 Task: Move the task Create a new online platform for online music streaming to the section To-Do in the project ApexLine and sort the tasks in the project by Assignee in Ascending order
Action: Mouse moved to (784, 333)
Screenshot: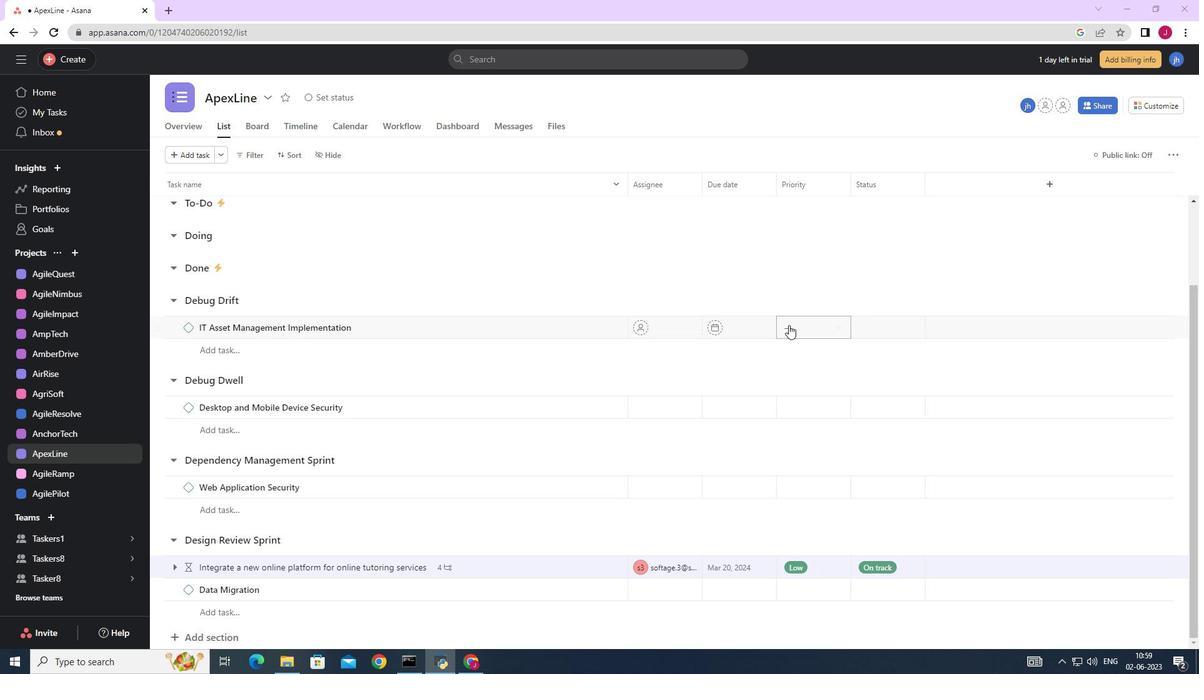 
Action: Mouse scrolled (784, 332) with delta (0, 0)
Screenshot: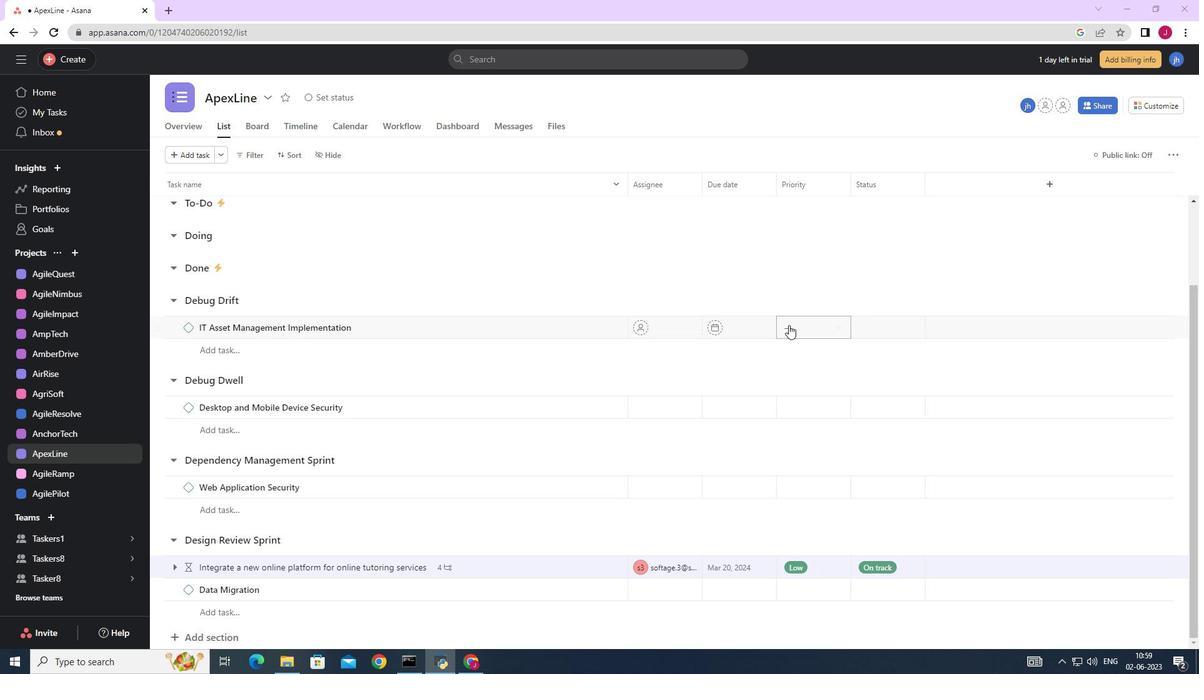 
Action: Mouse moved to (784, 334)
Screenshot: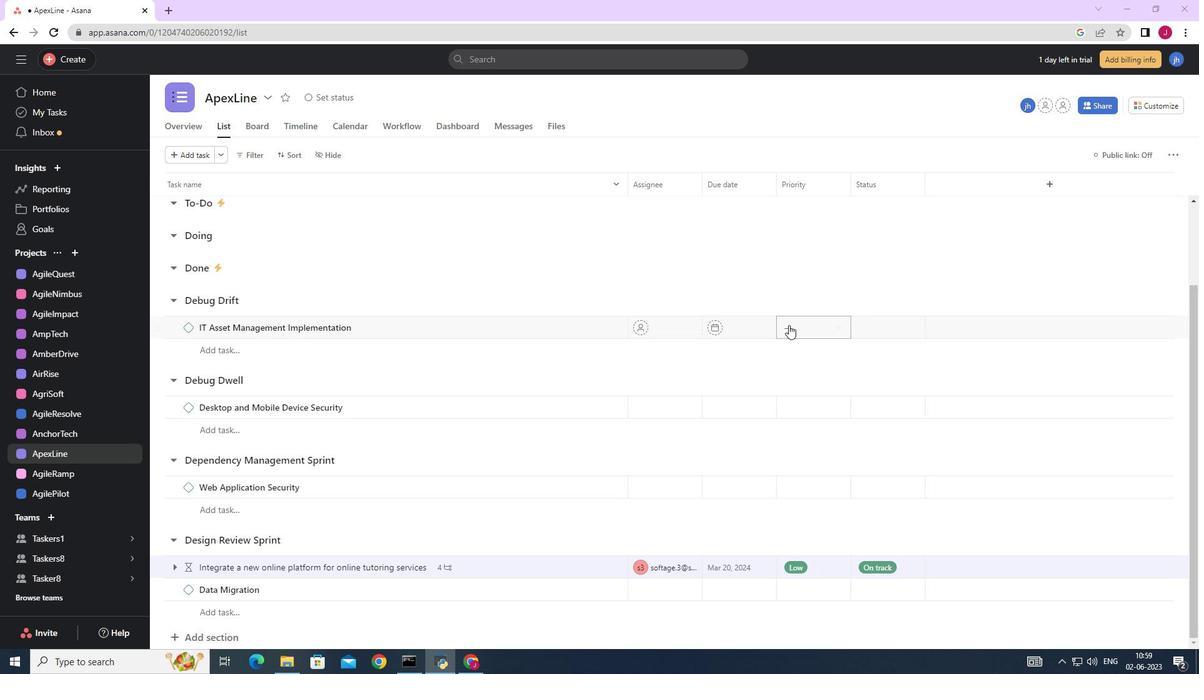 
Action: Mouse scrolled (784, 334) with delta (0, 0)
Screenshot: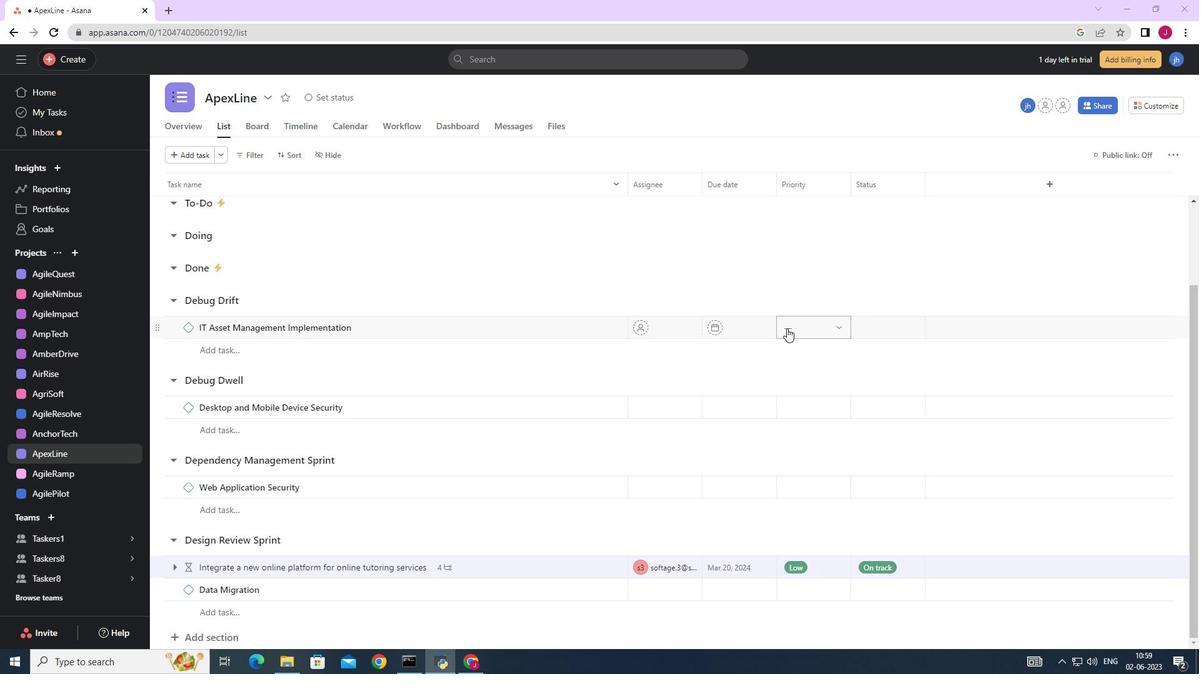 
Action: Mouse scrolled (784, 334) with delta (0, 0)
Screenshot: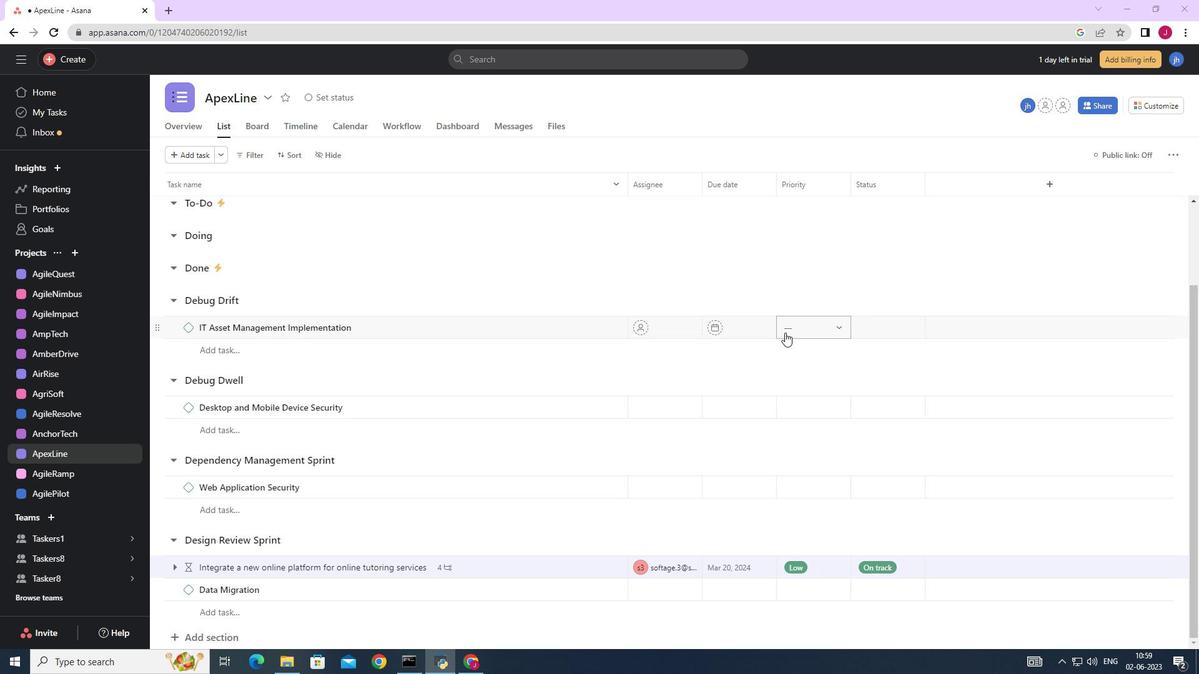 
Action: Mouse scrolled (784, 334) with delta (0, 0)
Screenshot: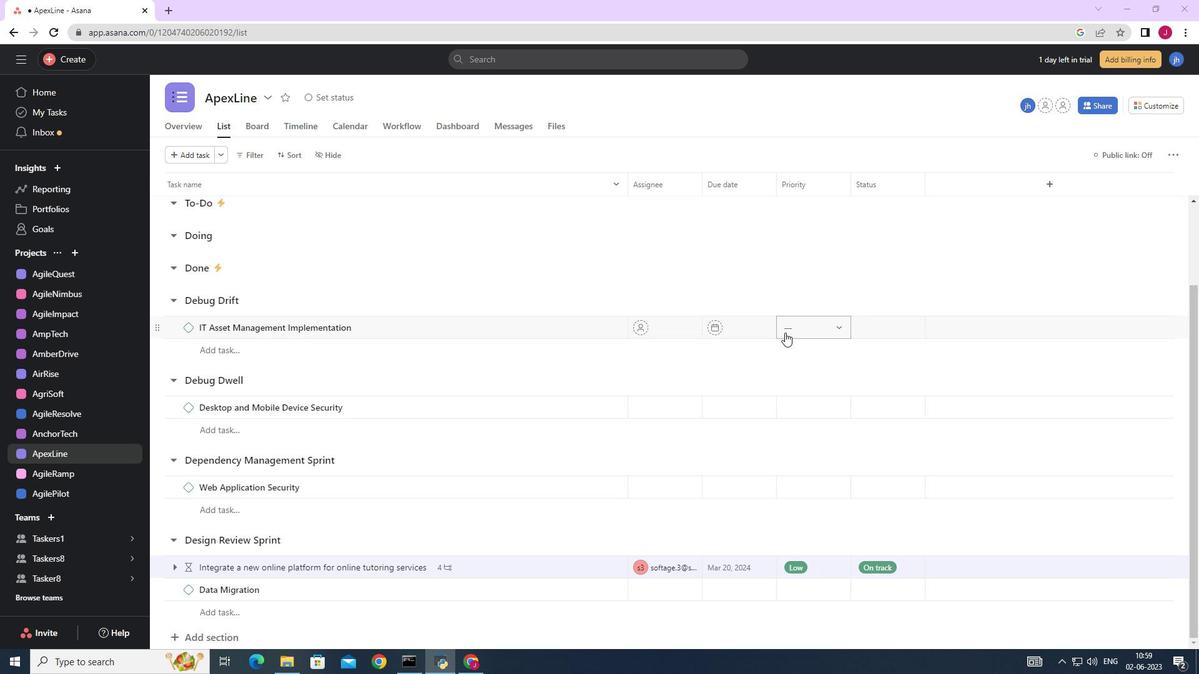 
Action: Mouse moved to (545, 409)
Screenshot: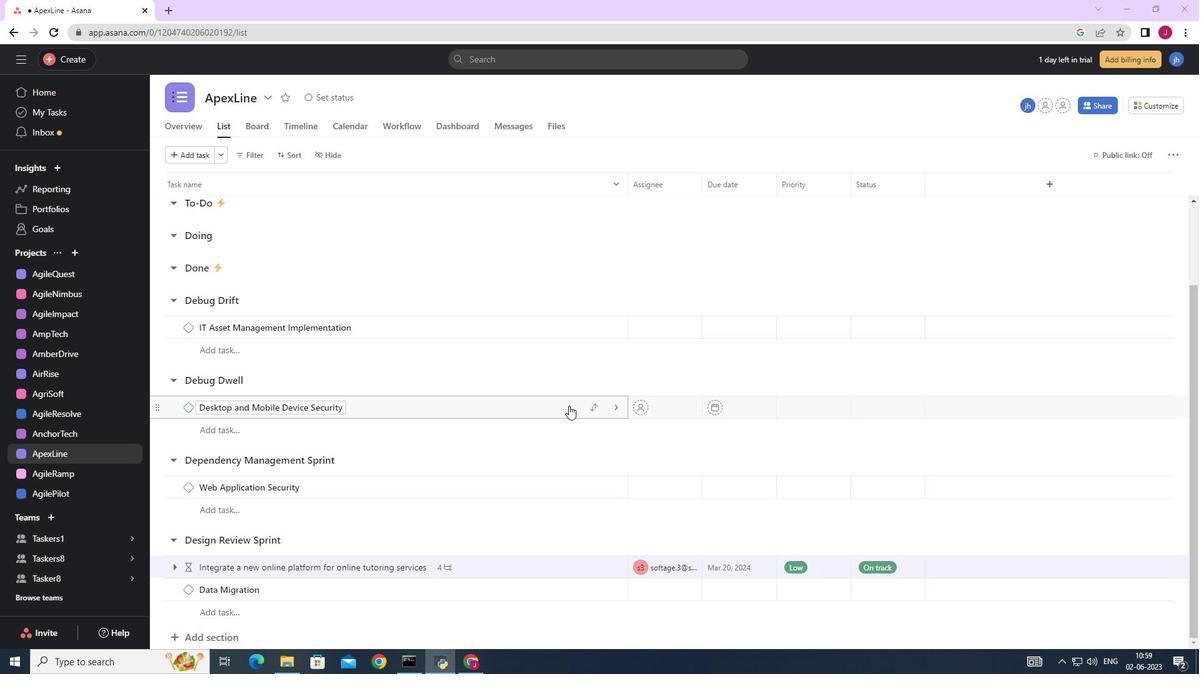 
Action: Mouse scrolled (545, 410) with delta (0, 0)
Screenshot: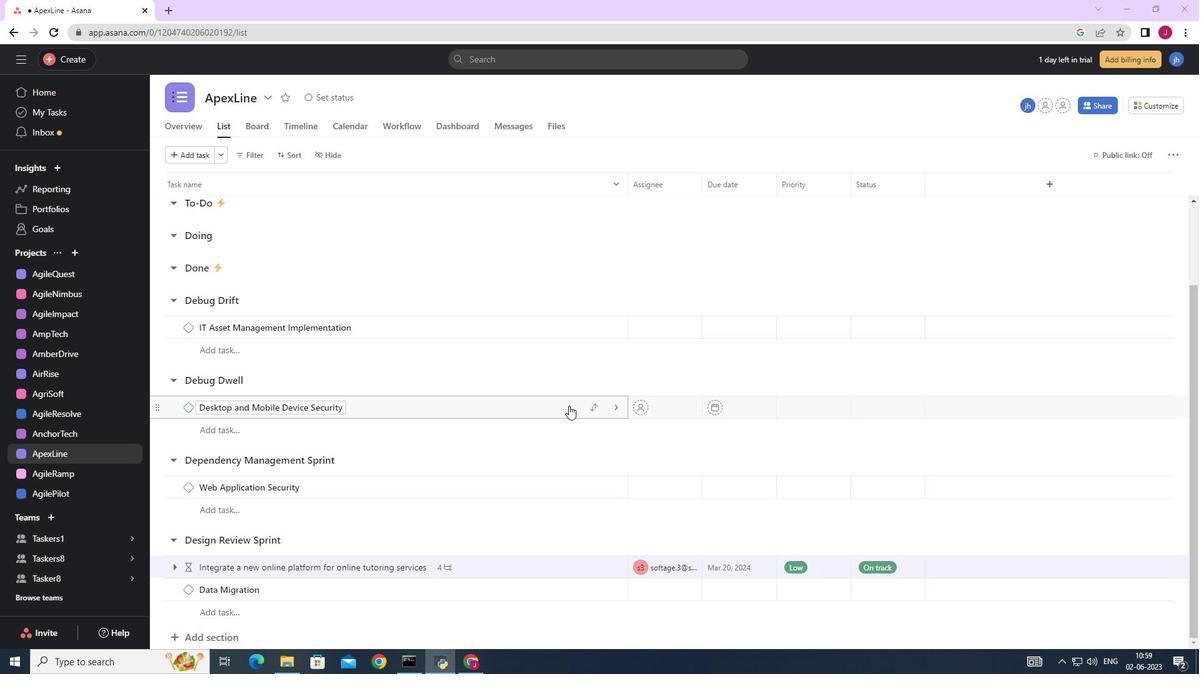 
Action: Mouse scrolled (545, 410) with delta (0, 0)
Screenshot: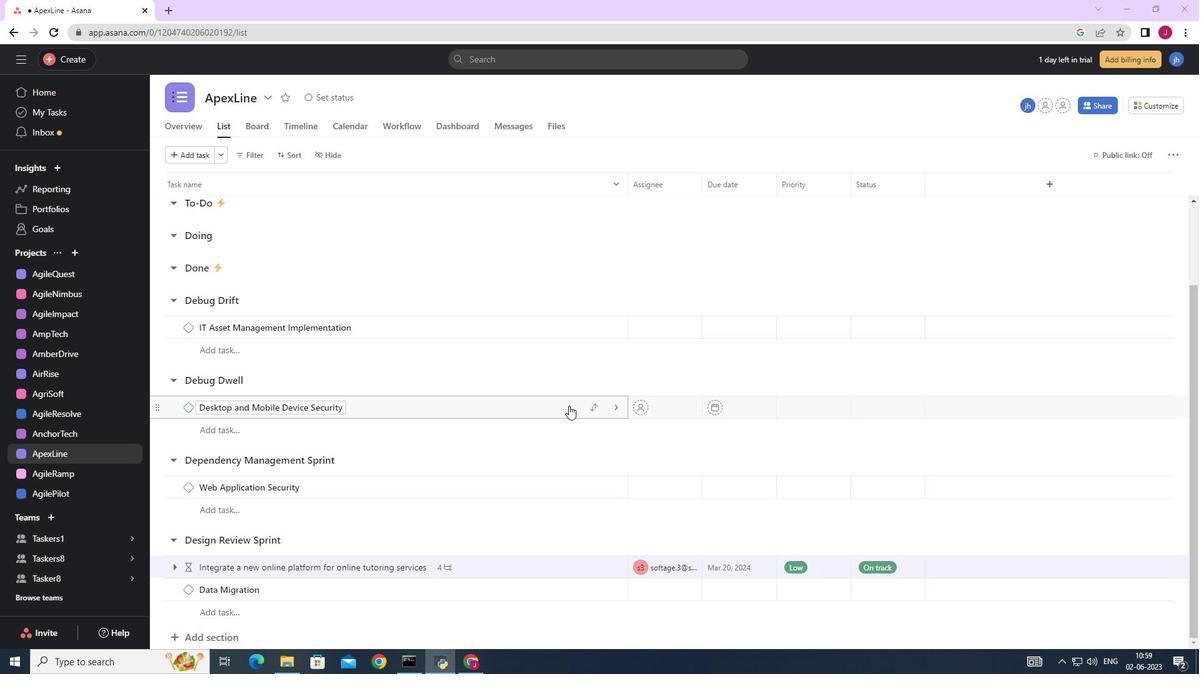 
Action: Mouse scrolled (545, 410) with delta (0, 0)
Screenshot: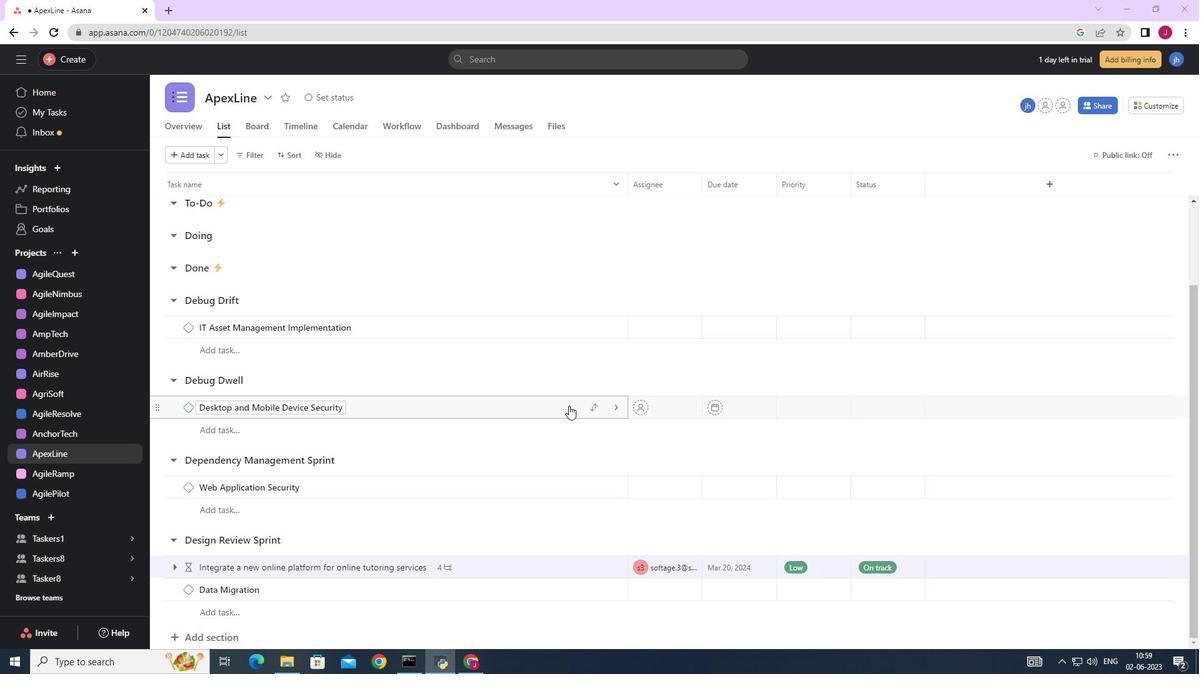
Action: Mouse scrolled (545, 410) with delta (0, 0)
Screenshot: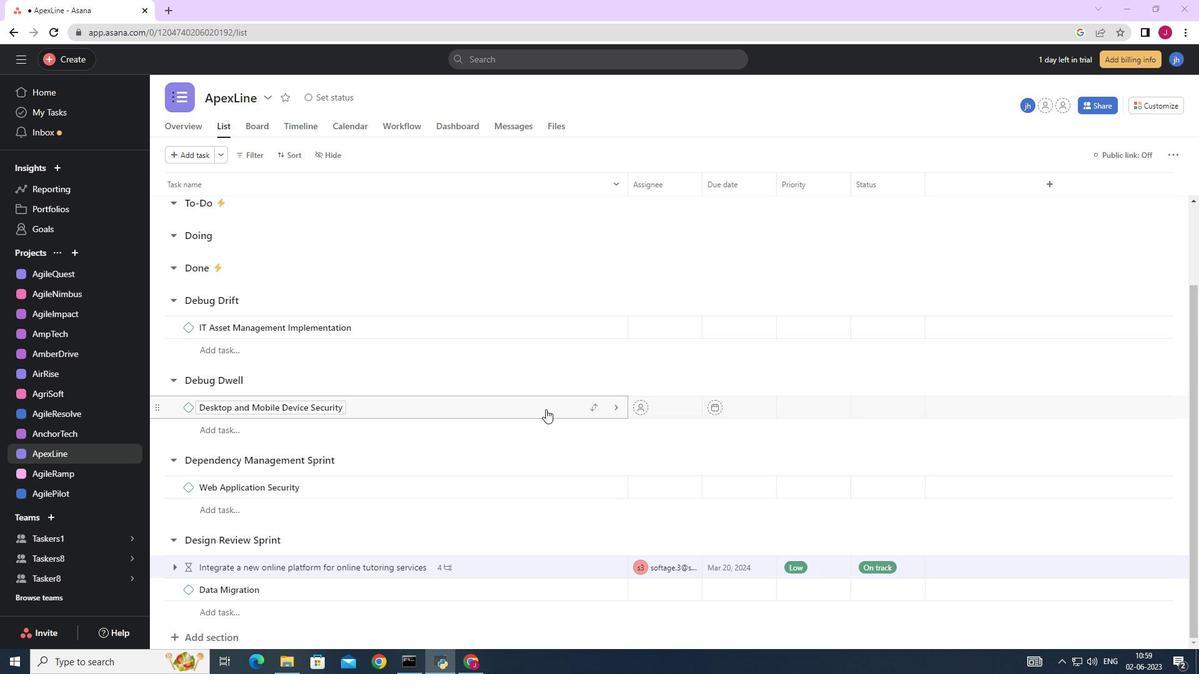 
Action: Mouse moved to (415, 274)
Screenshot: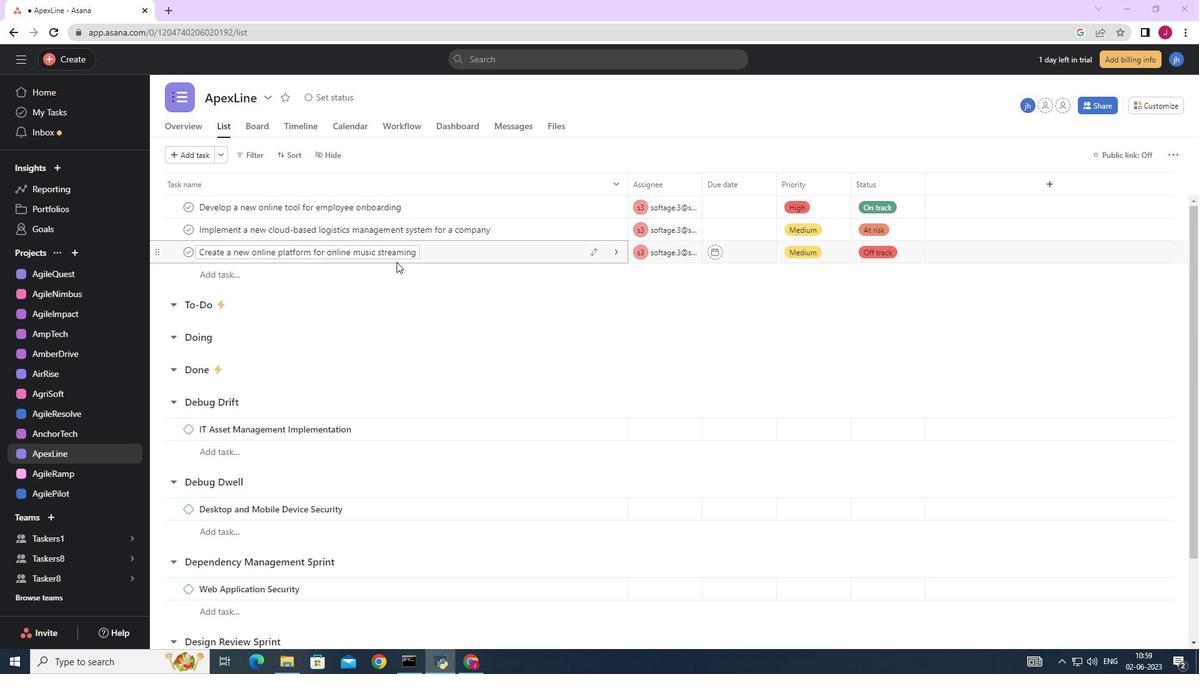 
Action: Mouse scrolled (415, 273) with delta (0, 0)
Screenshot: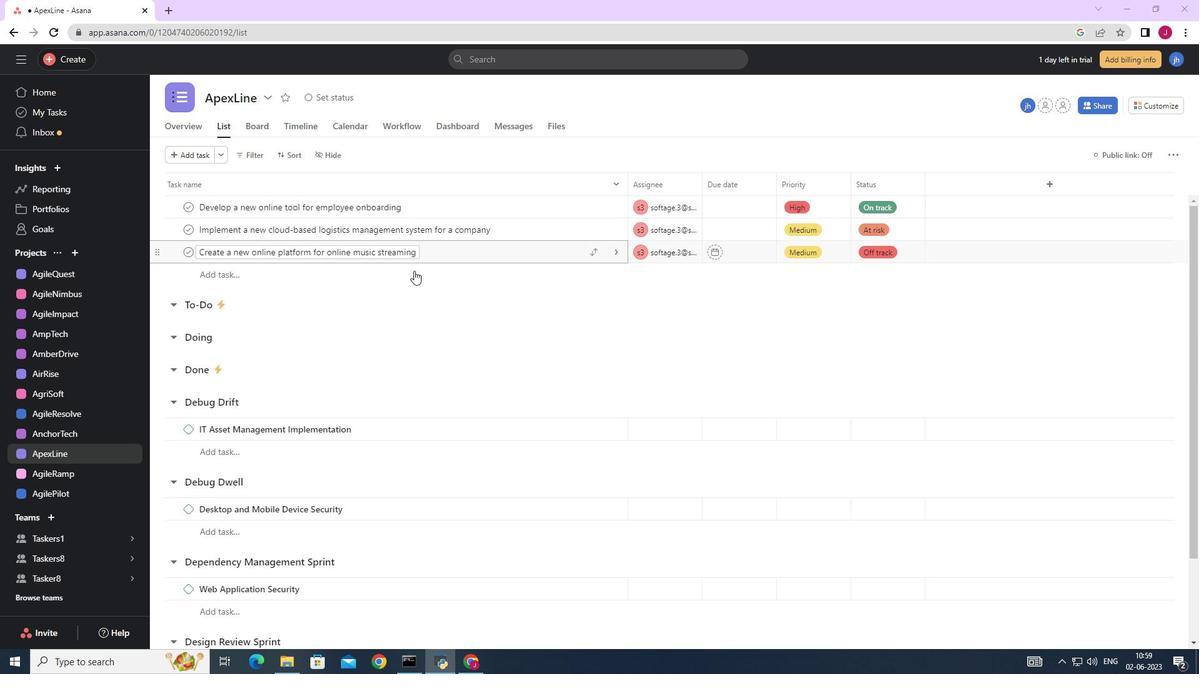 
Action: Mouse moved to (415, 274)
Screenshot: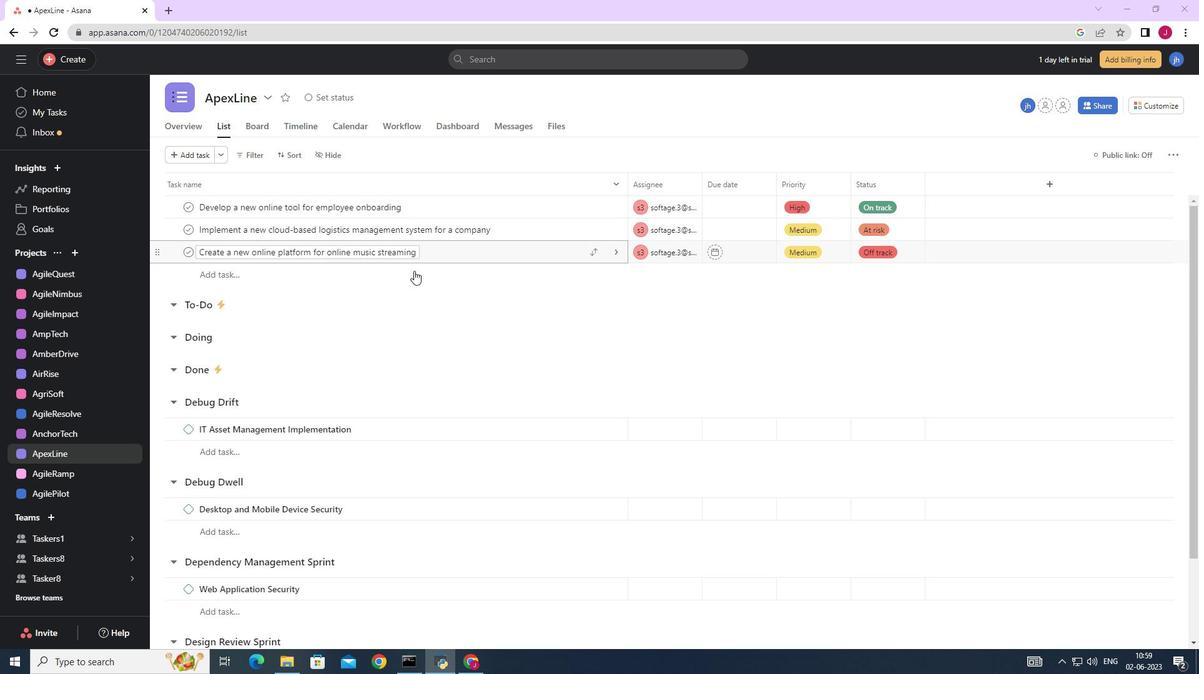 
Action: Mouse scrolled (415, 274) with delta (0, 0)
Screenshot: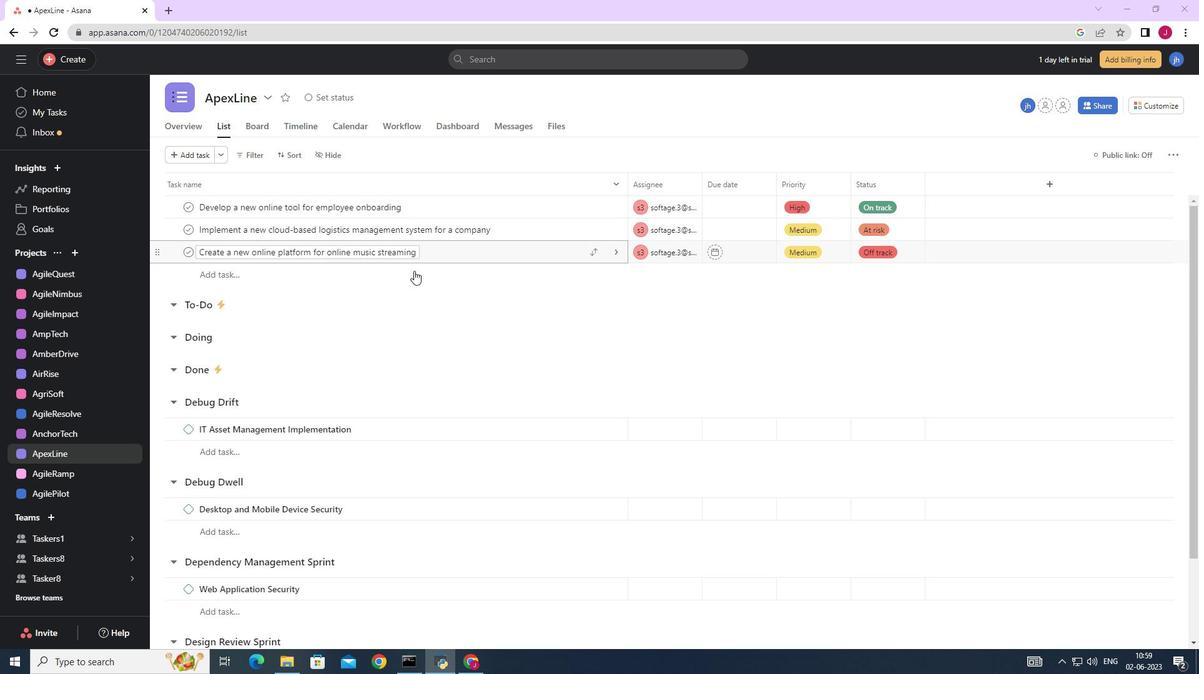 
Action: Mouse moved to (415, 275)
Screenshot: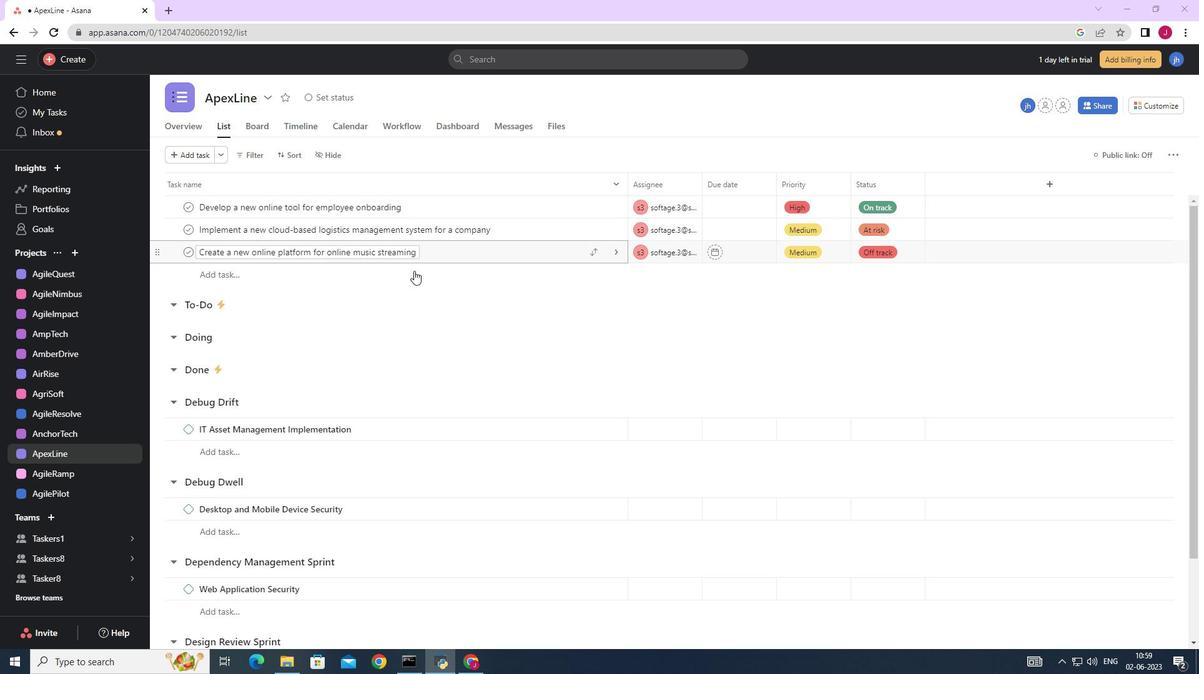 
Action: Mouse scrolled (415, 274) with delta (0, 0)
Screenshot: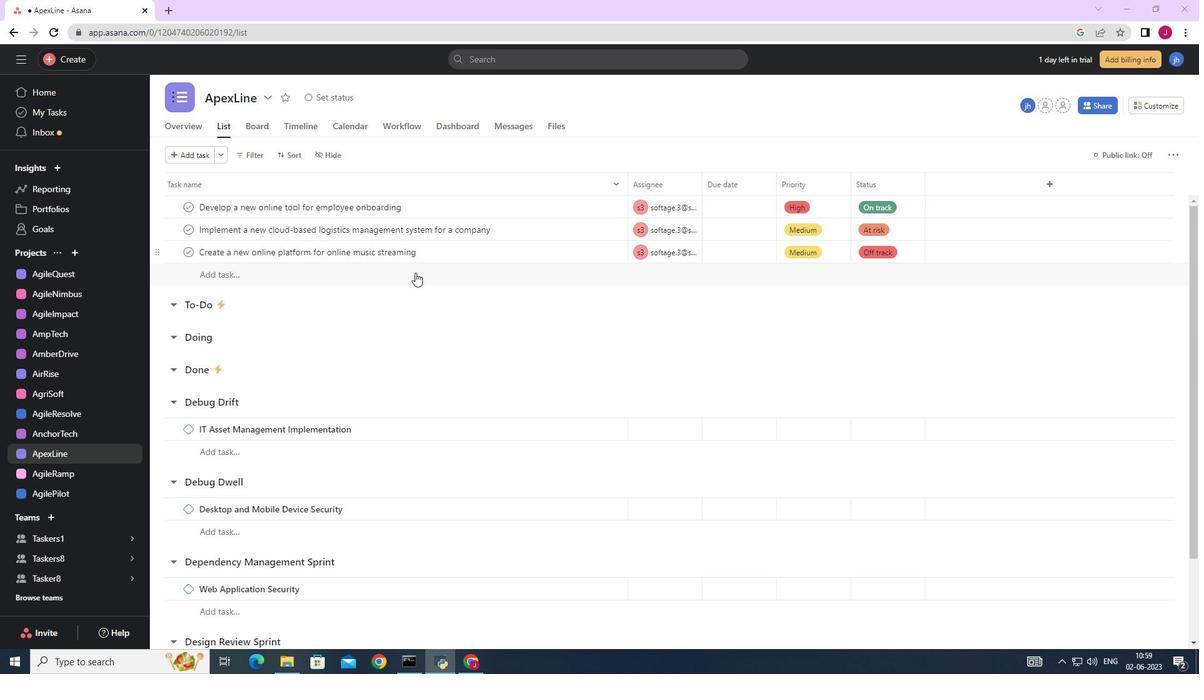 
Action: Mouse moved to (415, 280)
Screenshot: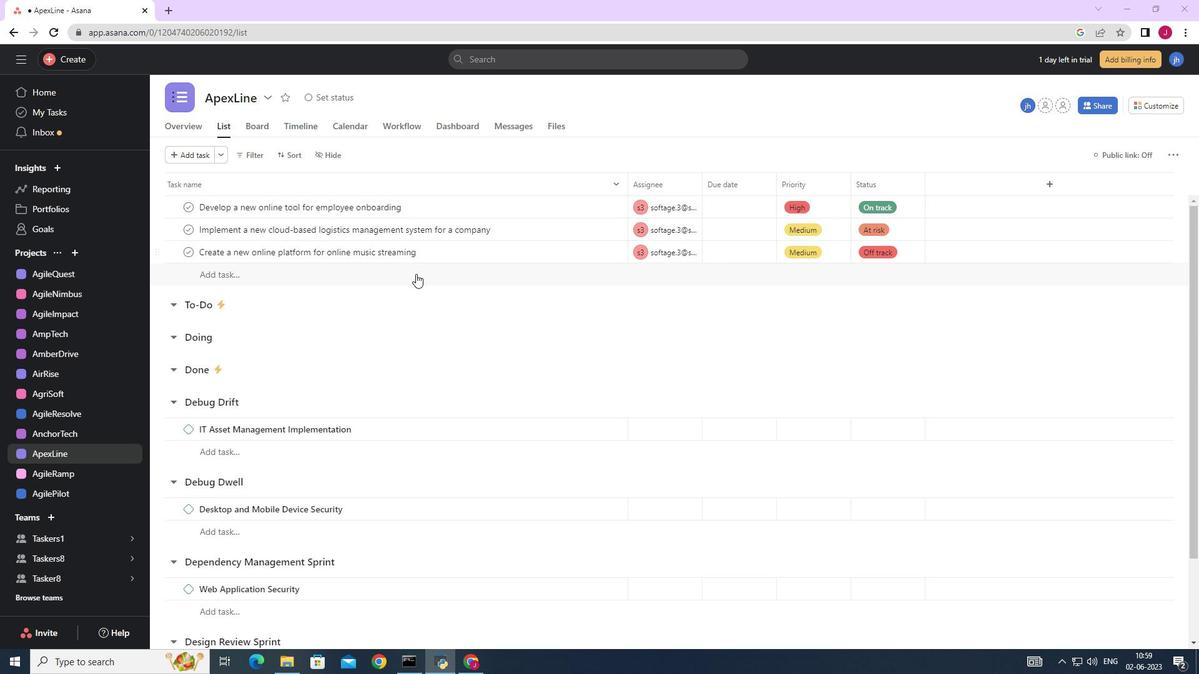 
Action: Mouse scrolled (415, 277) with delta (0, 0)
Screenshot: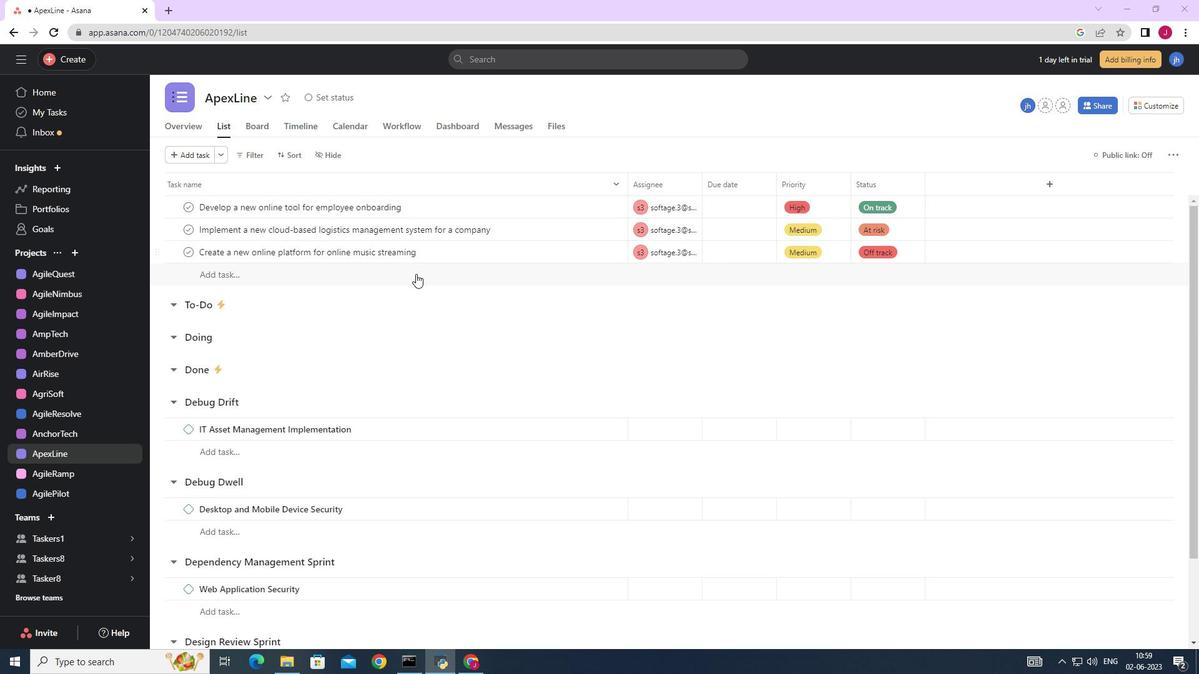 
Action: Mouse scrolled (415, 279) with delta (0, 0)
Screenshot: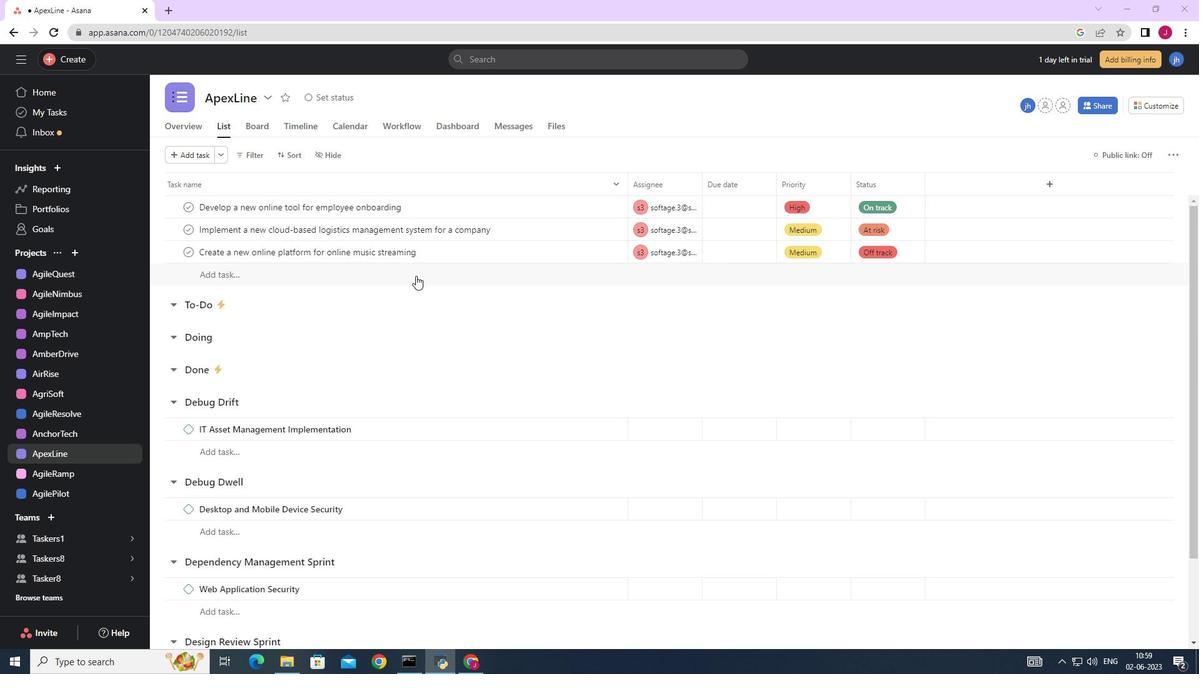 
Action: Mouse moved to (405, 327)
Screenshot: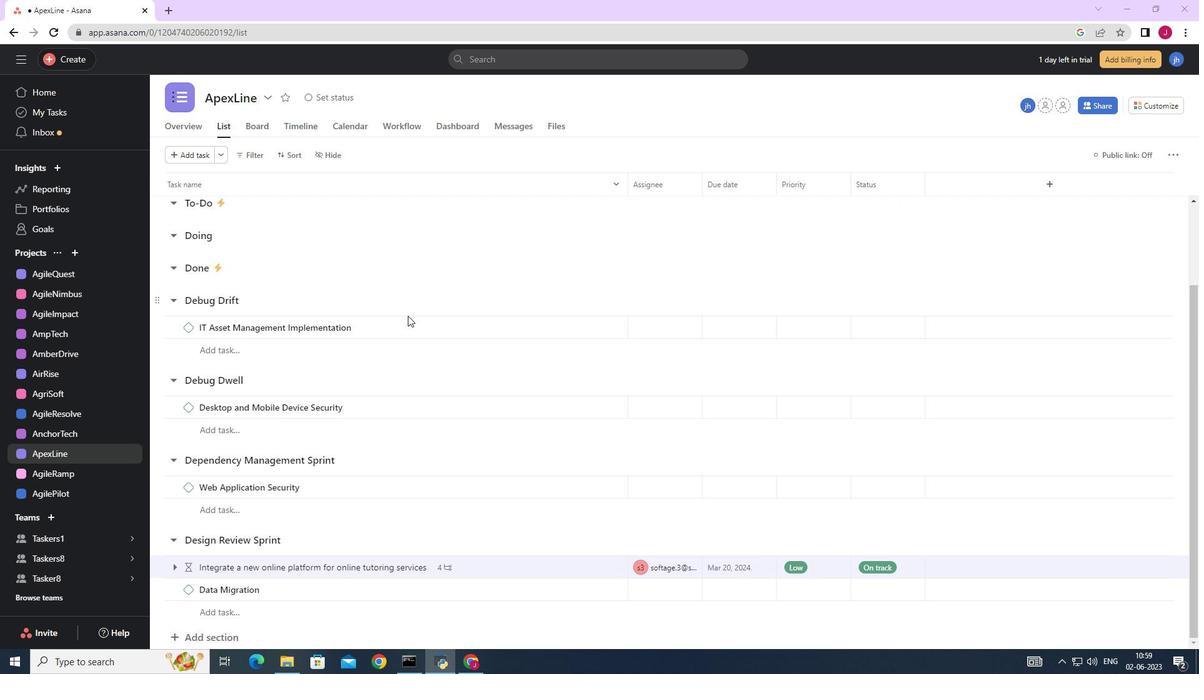 
Action: Mouse scrolled (405, 328) with delta (0, 0)
Screenshot: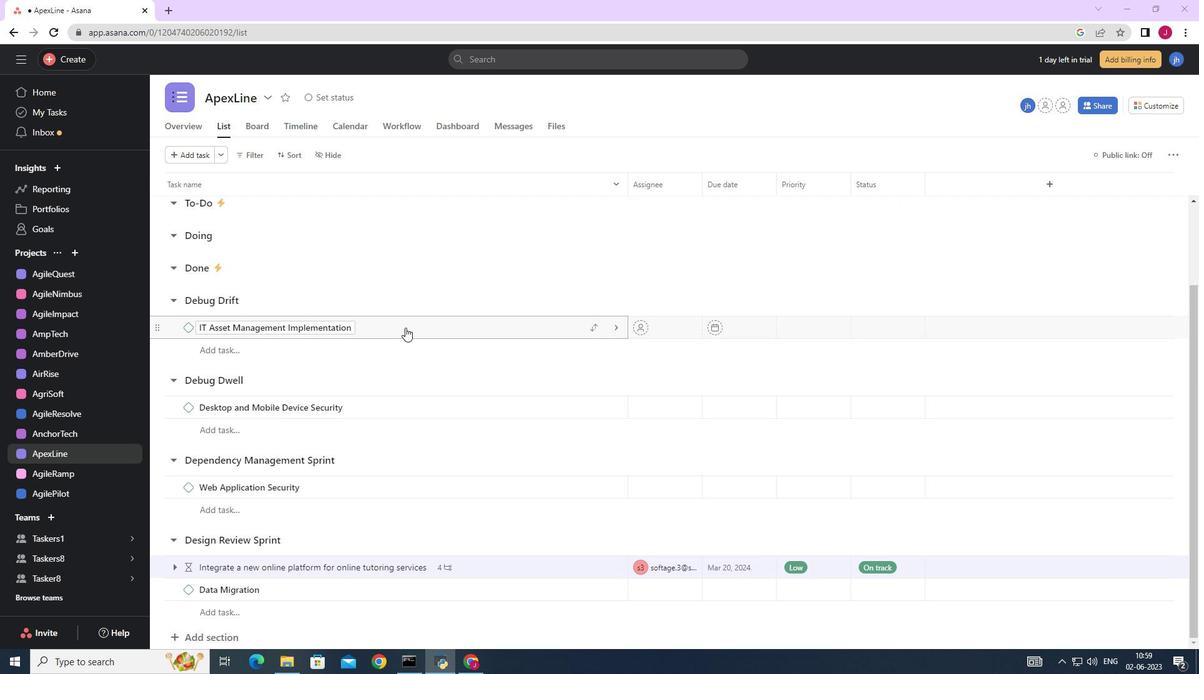 
Action: Mouse scrolled (405, 328) with delta (0, 0)
Screenshot: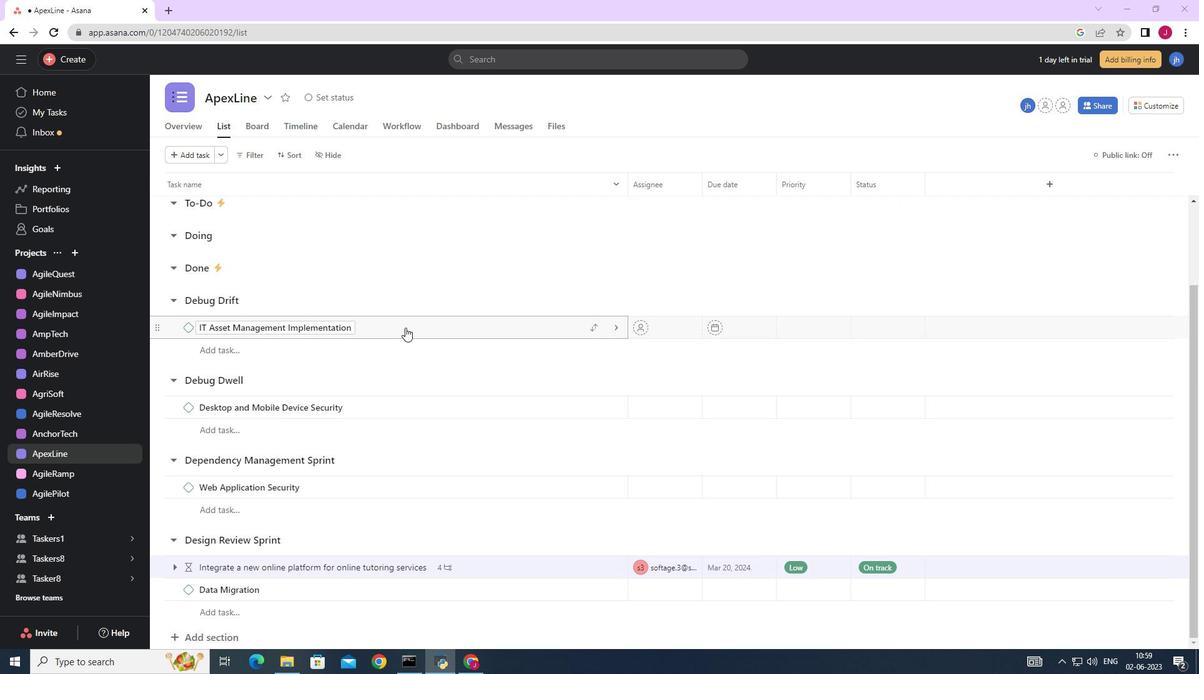 
Action: Mouse scrolled (405, 328) with delta (0, 0)
Screenshot: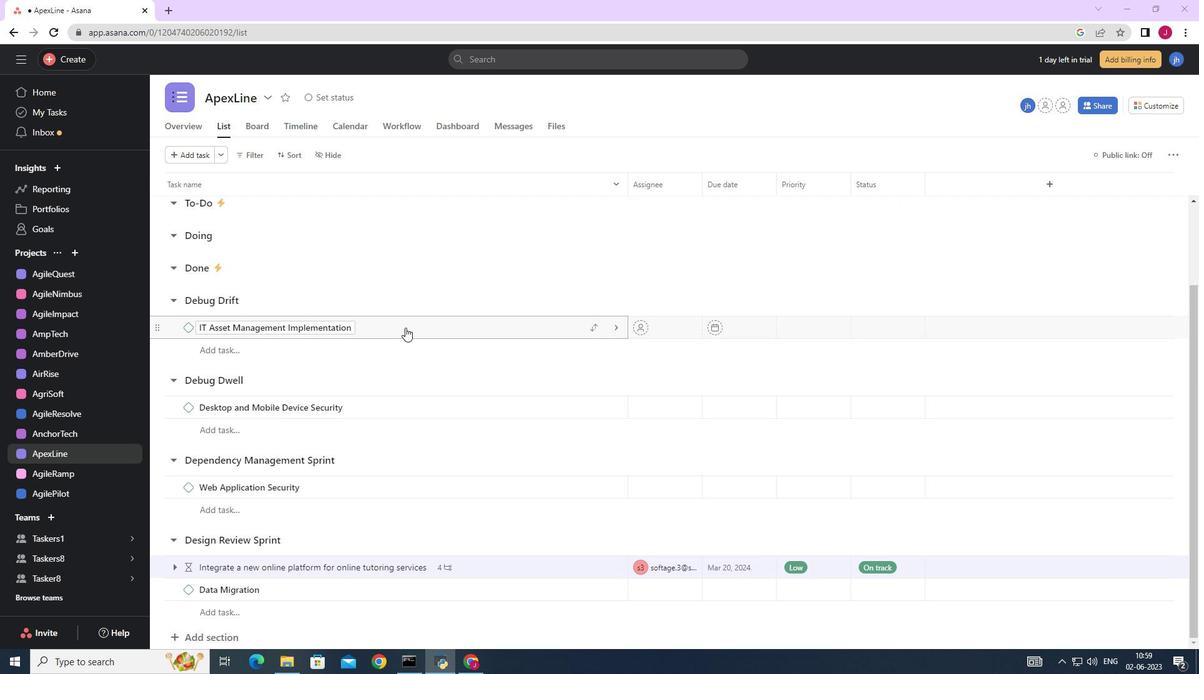 
Action: Mouse scrolled (405, 328) with delta (0, 0)
Screenshot: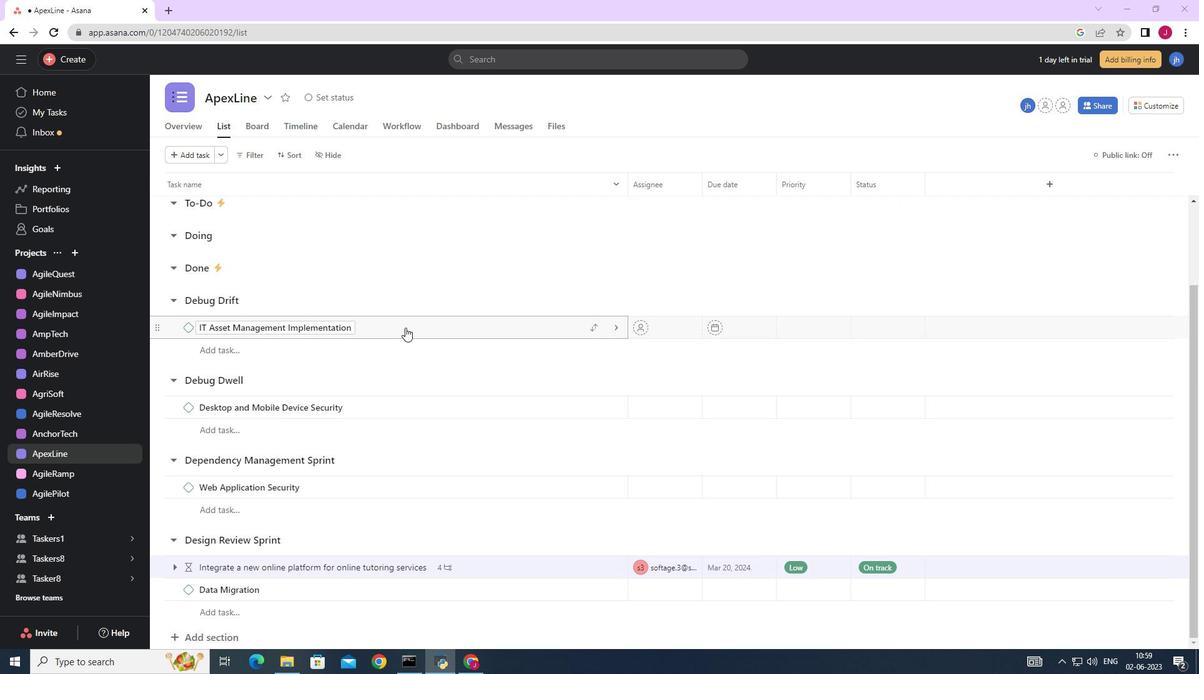 
Action: Mouse scrolled (405, 328) with delta (0, 0)
Screenshot: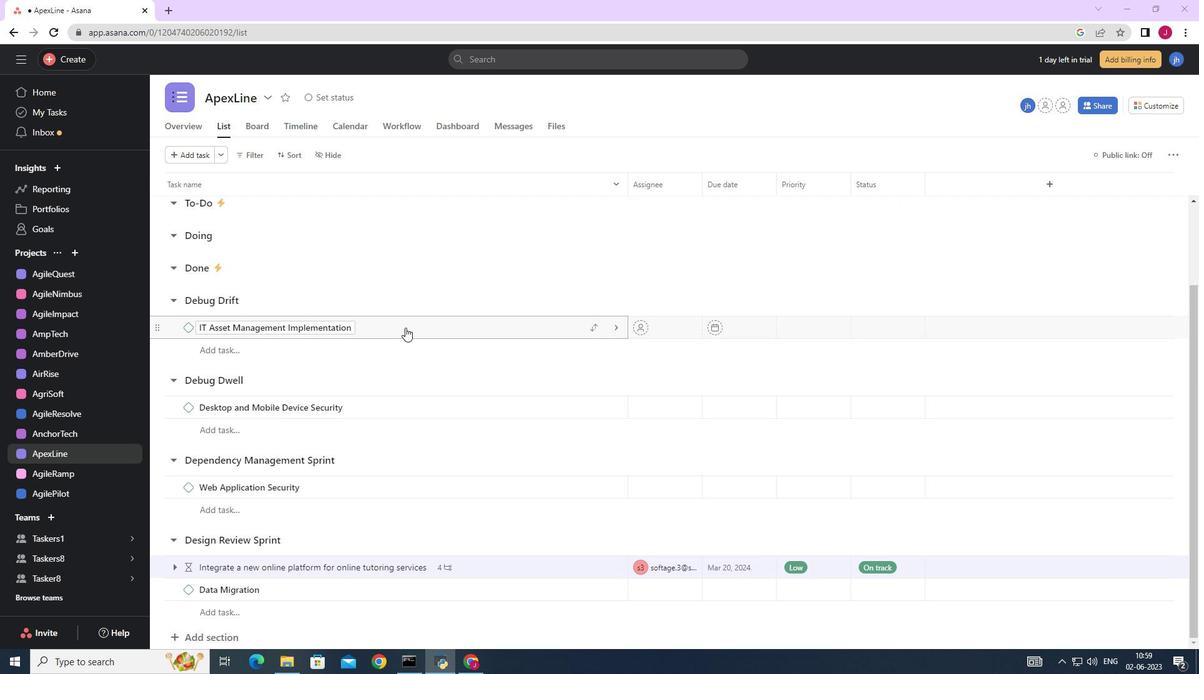 
Action: Mouse moved to (589, 252)
Screenshot: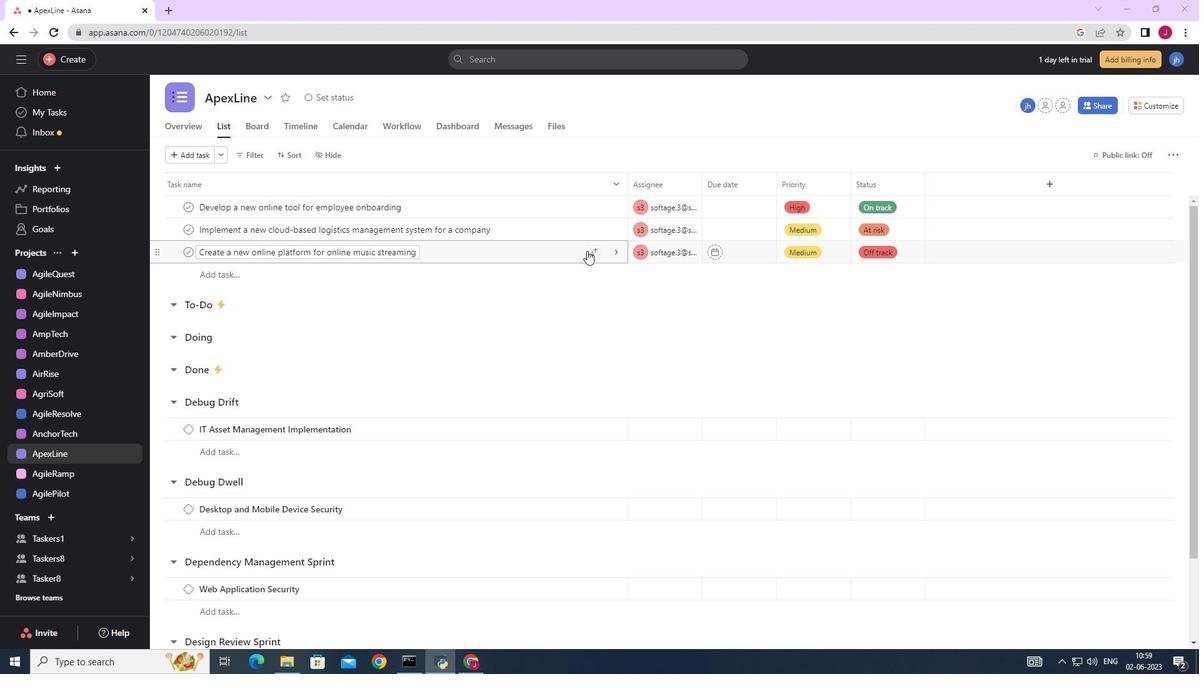 
Action: Mouse pressed left at (589, 252)
Screenshot: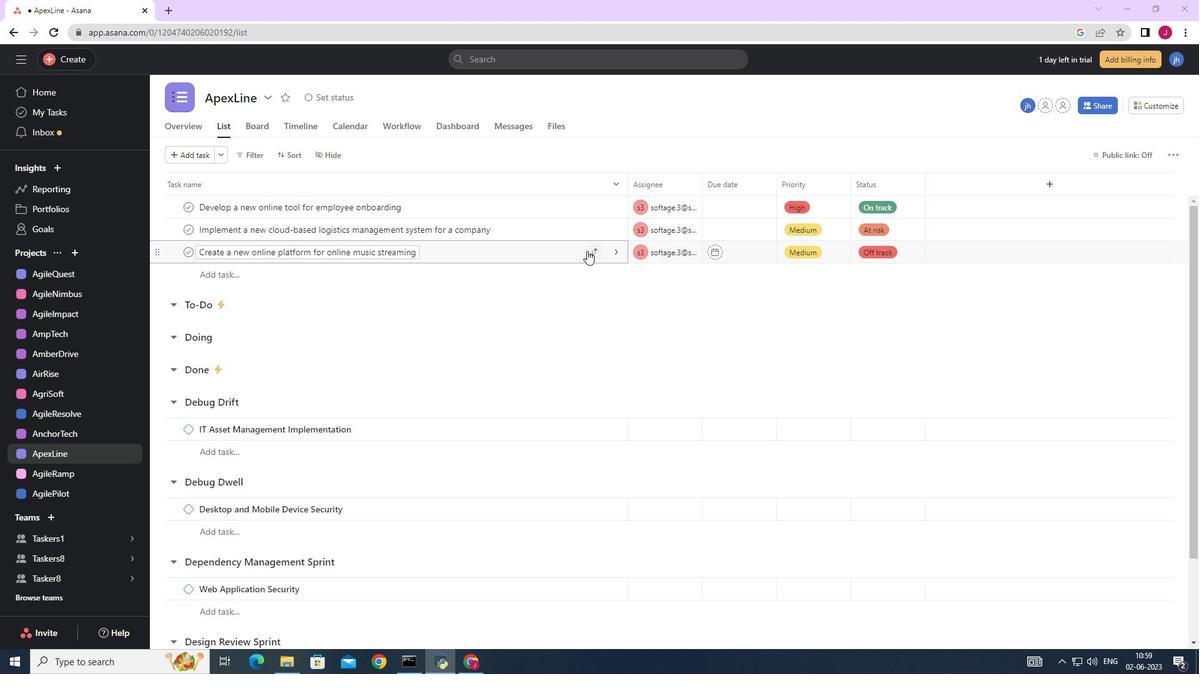 
Action: Mouse moved to (503, 319)
Screenshot: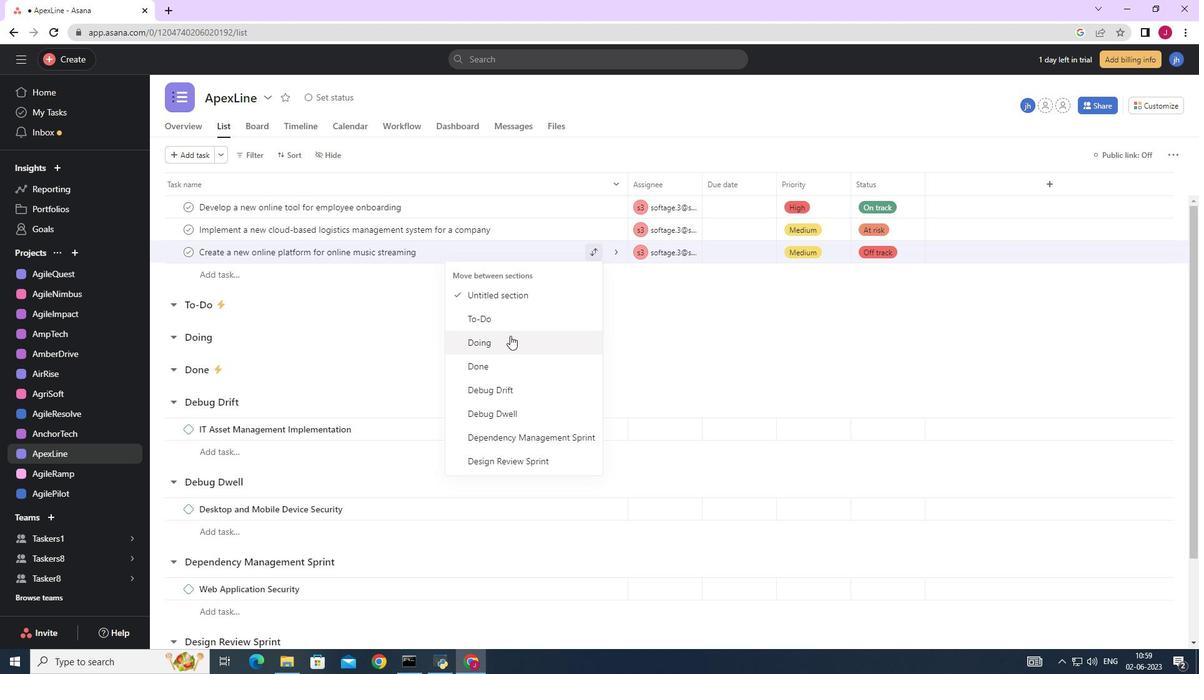 
Action: Mouse pressed left at (503, 319)
Screenshot: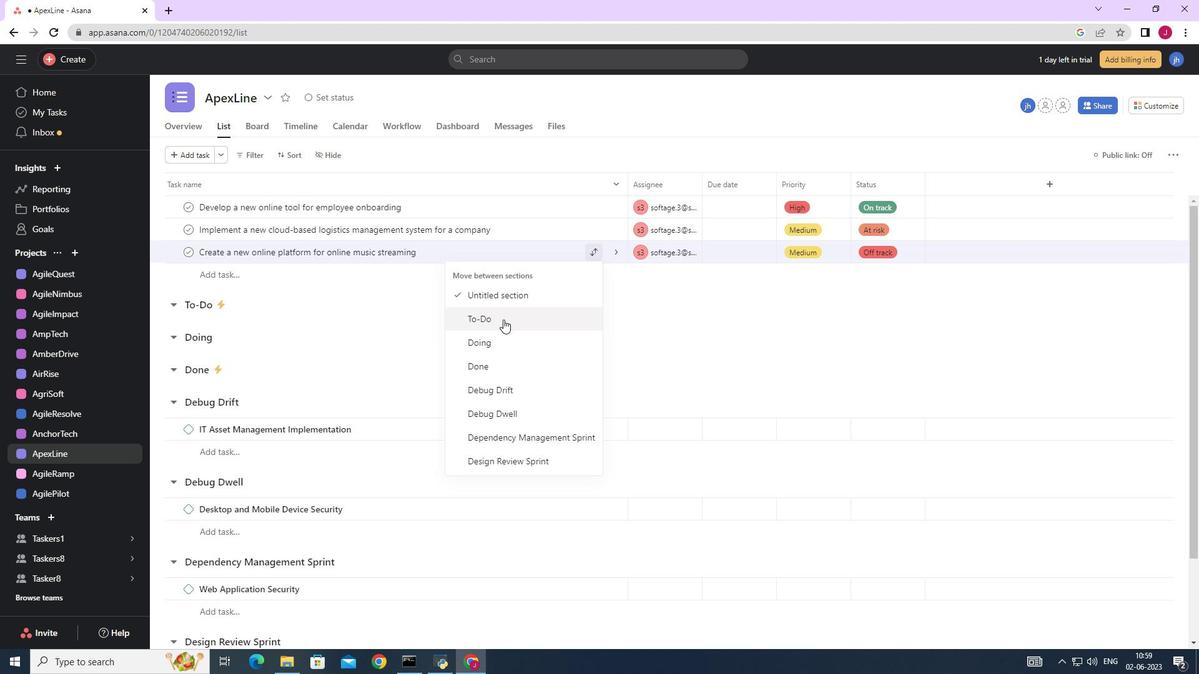 
Action: Mouse moved to (295, 158)
Screenshot: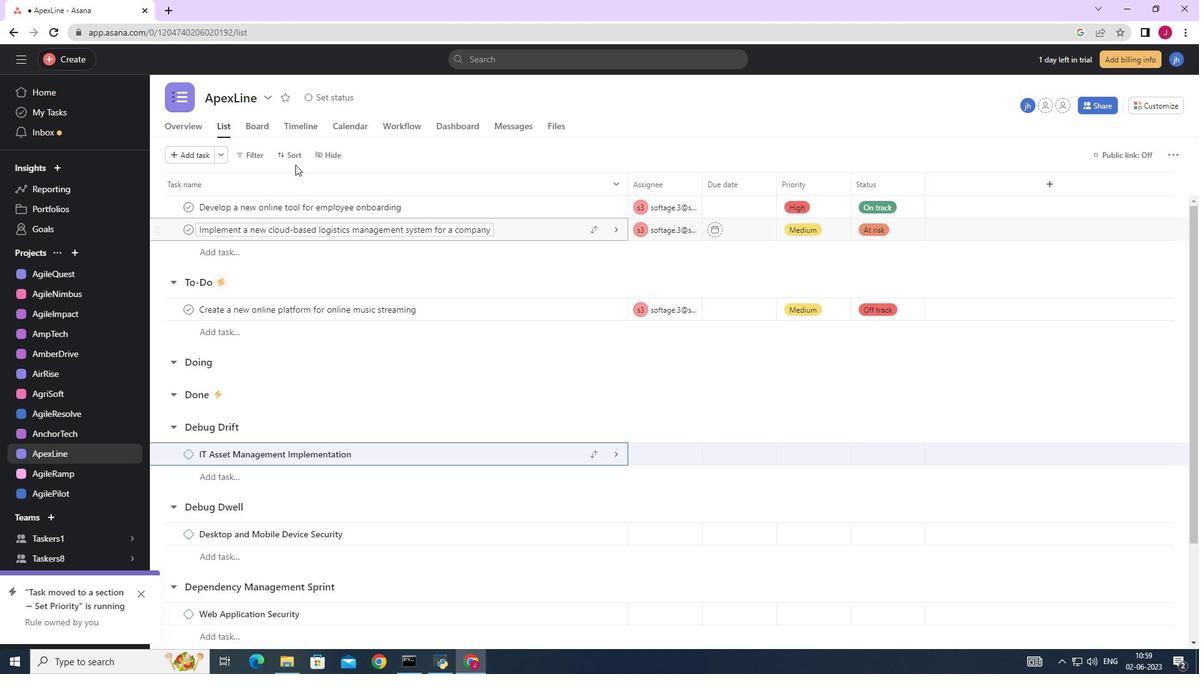 
Action: Mouse pressed left at (295, 158)
Screenshot: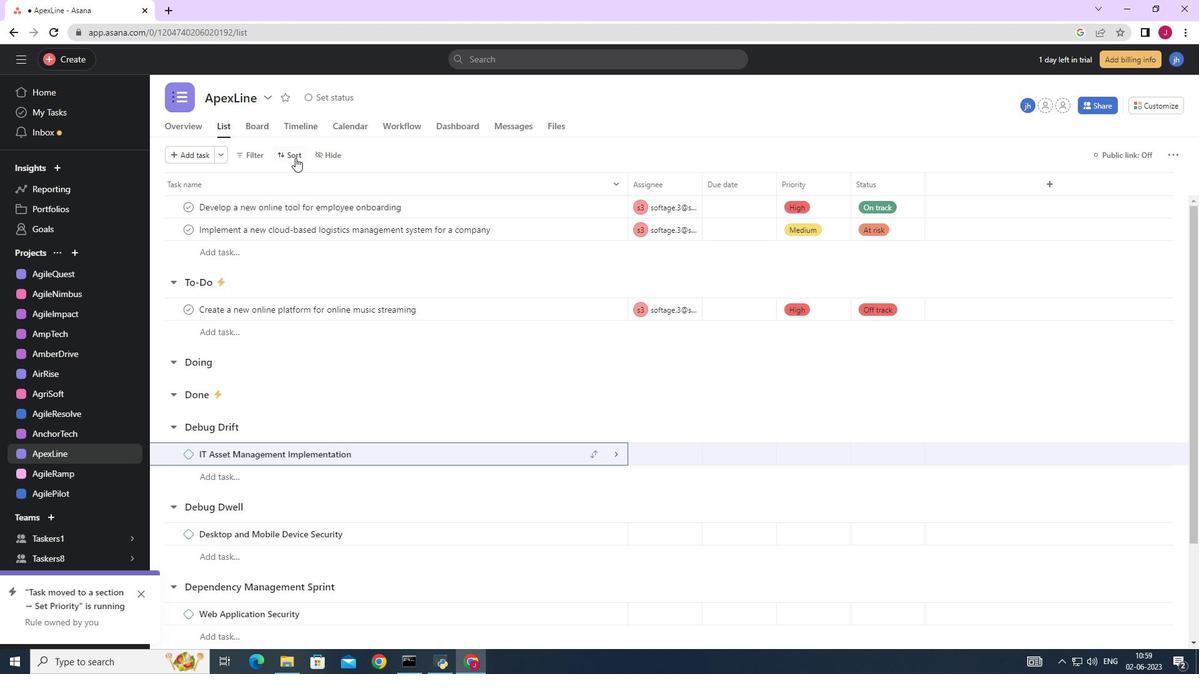 
Action: Mouse moved to (316, 260)
Screenshot: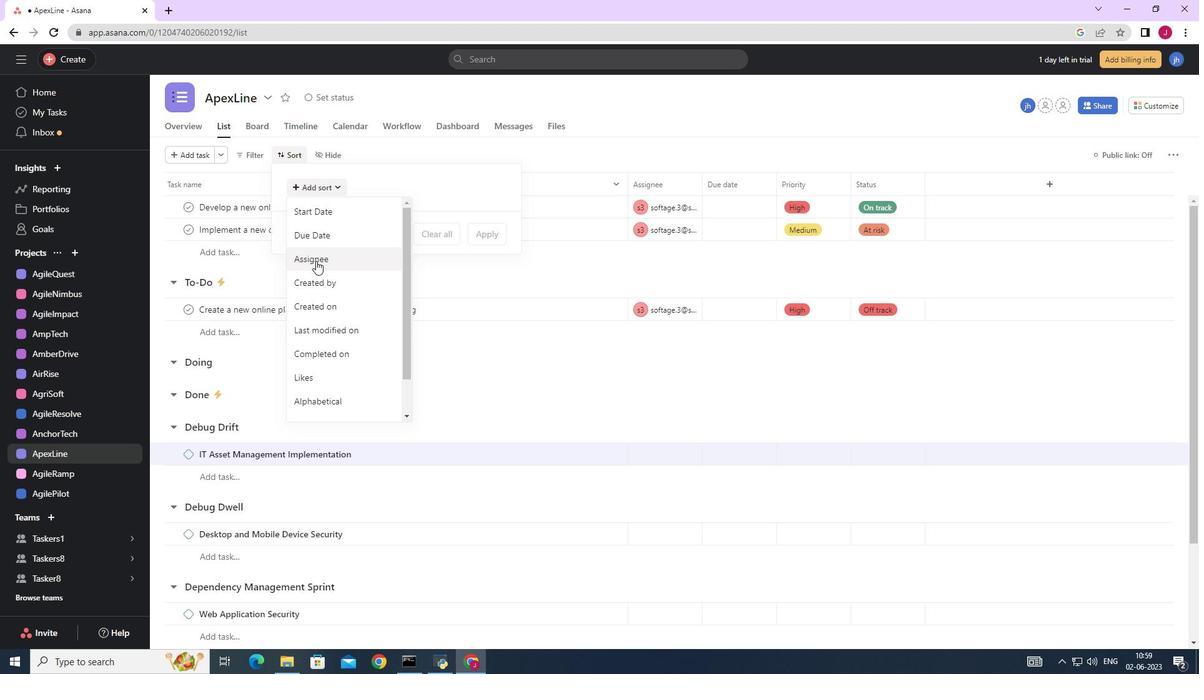 
Action: Mouse pressed left at (316, 261)
Screenshot: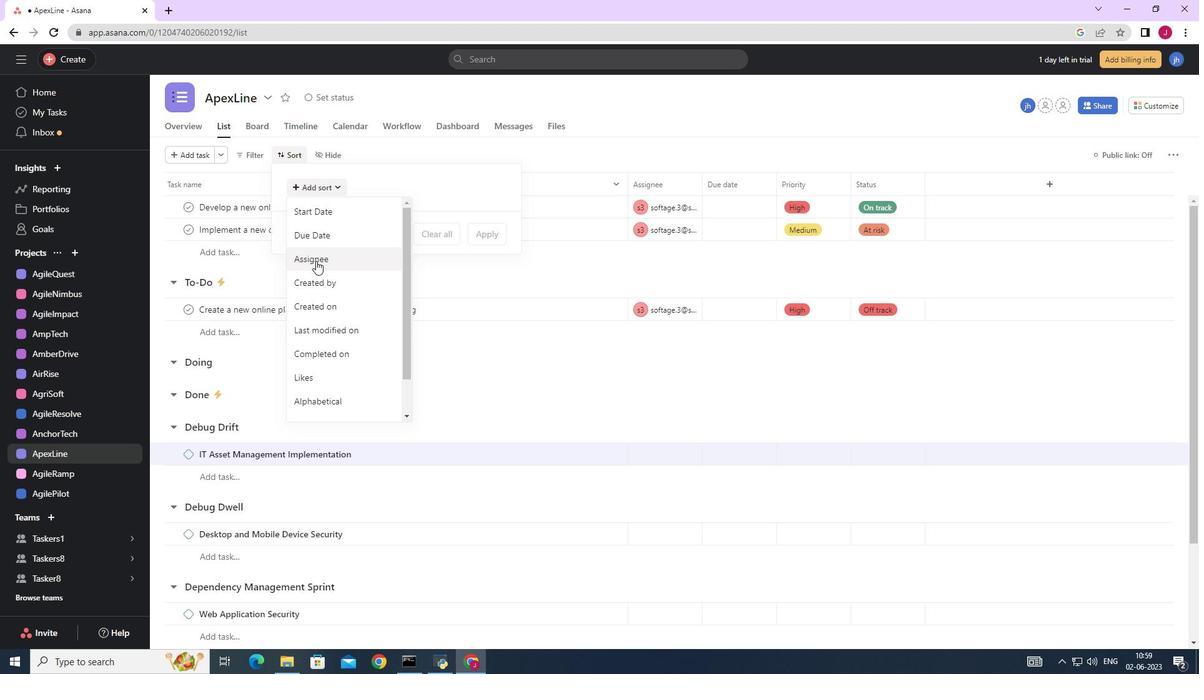 
Action: Mouse moved to (332, 241)
Screenshot: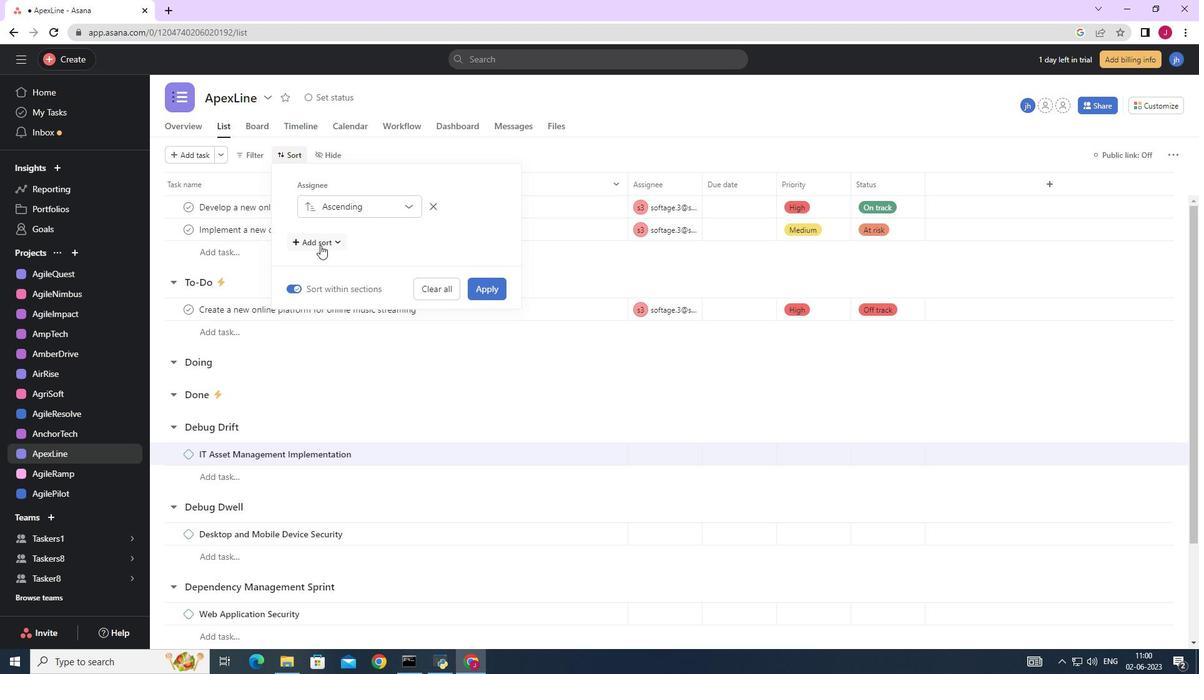
Action: Mouse pressed left at (332, 241)
Screenshot: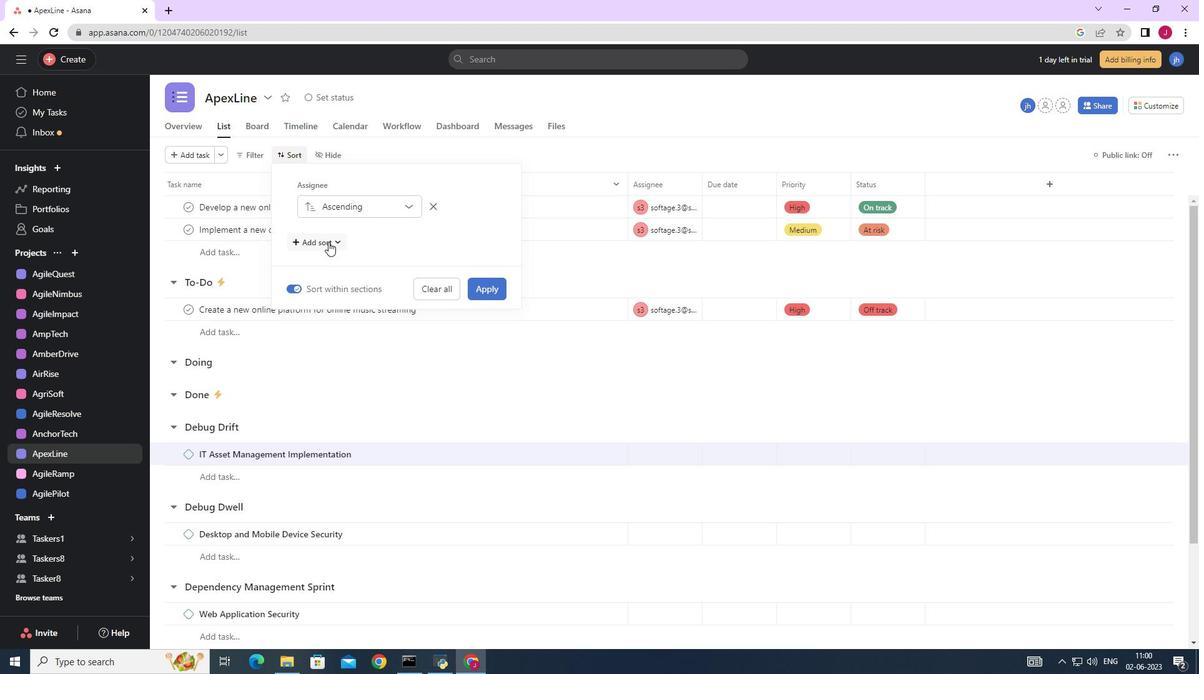 
Action: Mouse moved to (346, 206)
Screenshot: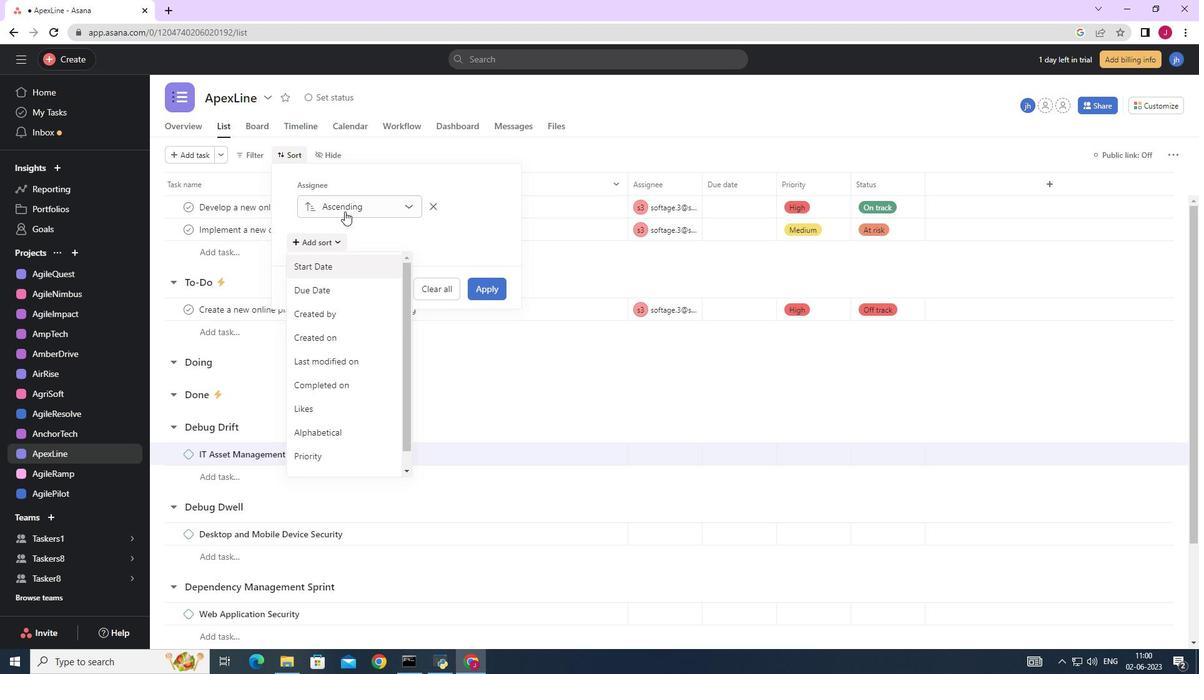 
Action: Mouse pressed left at (346, 206)
Screenshot: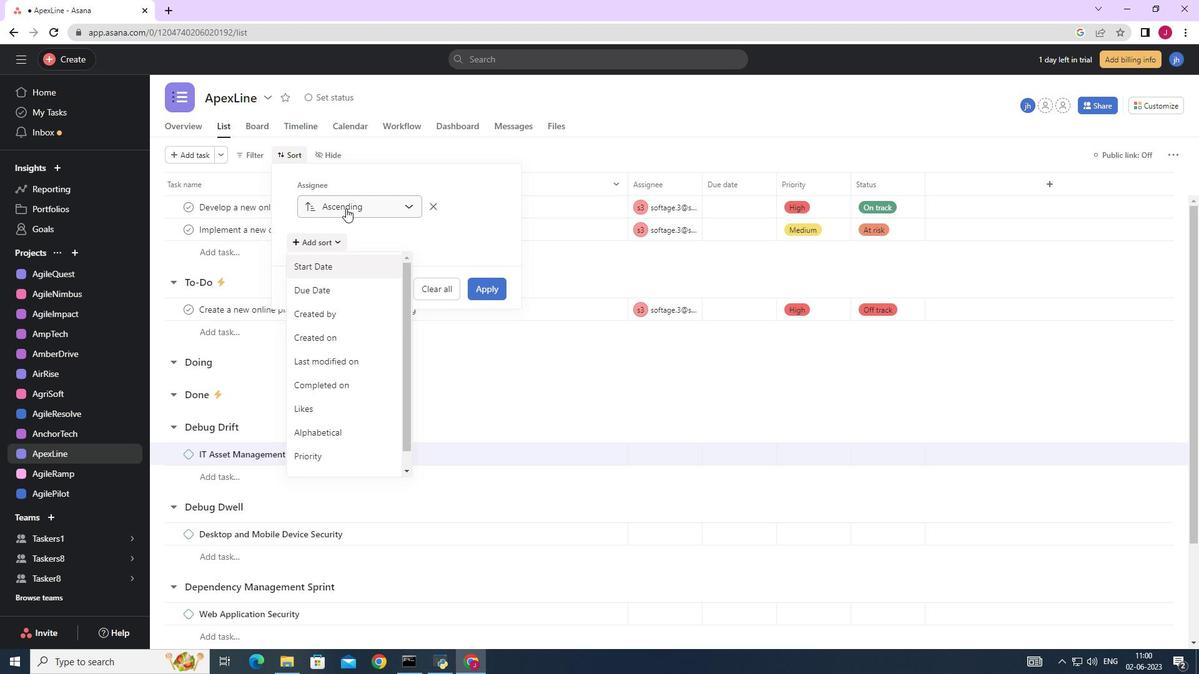
Action: Mouse moved to (356, 229)
Screenshot: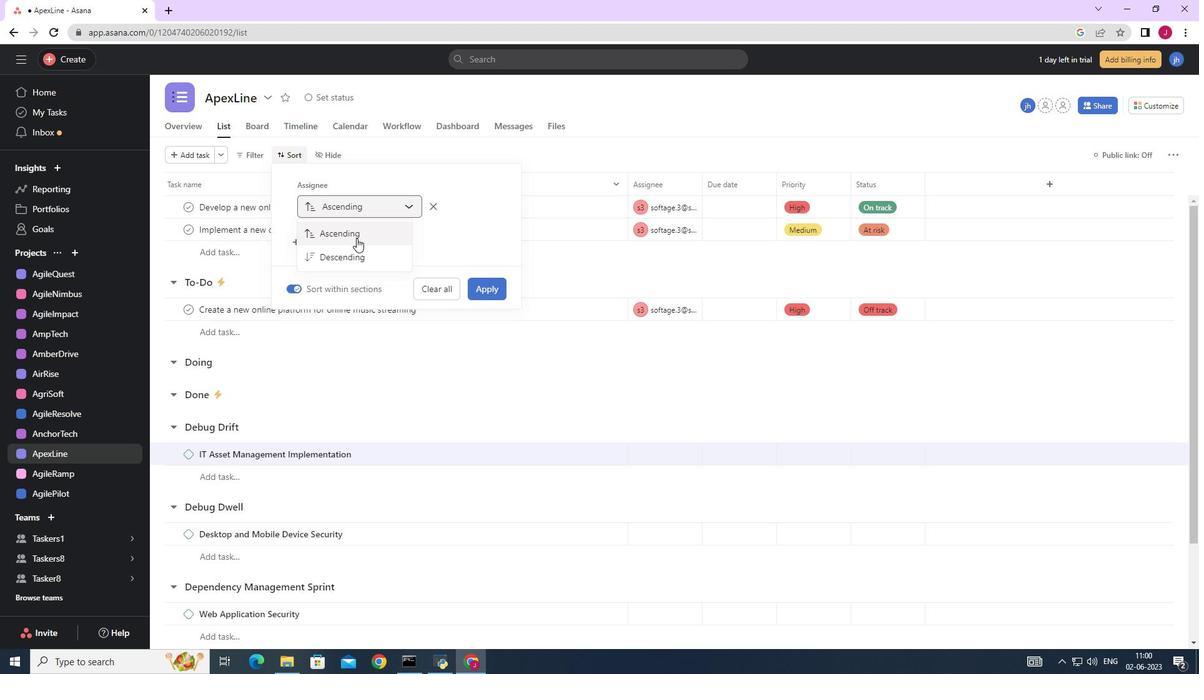 
Action: Mouse pressed left at (356, 229)
Screenshot: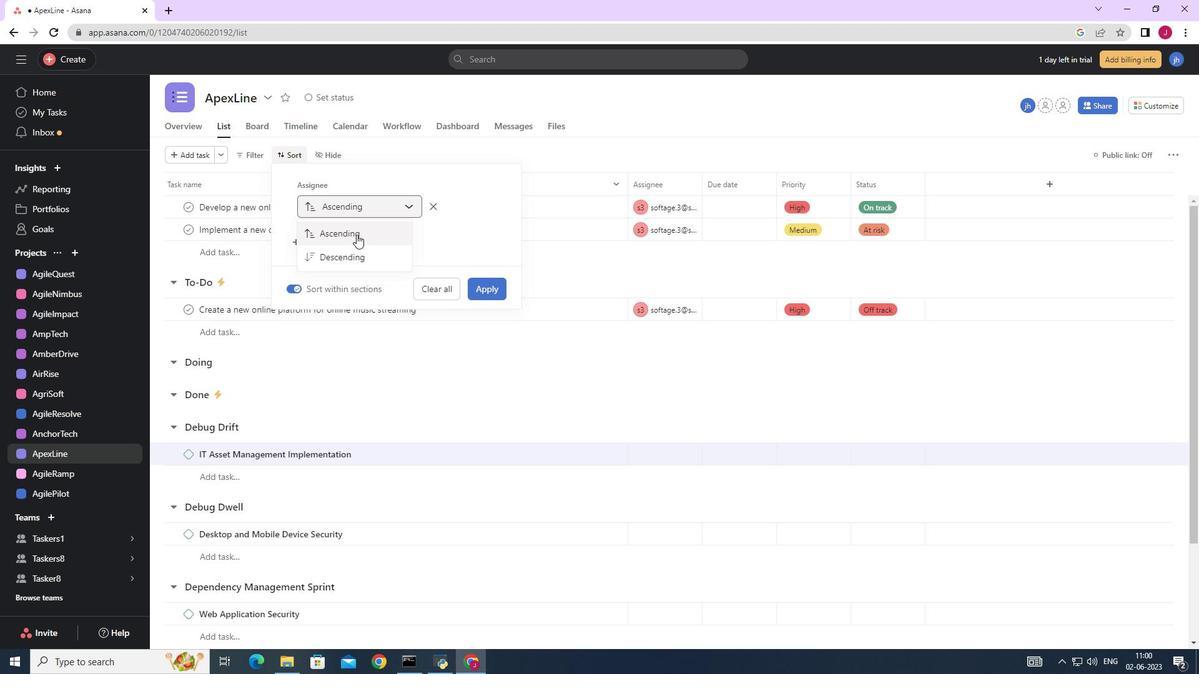 
Action: Mouse moved to (485, 286)
Screenshot: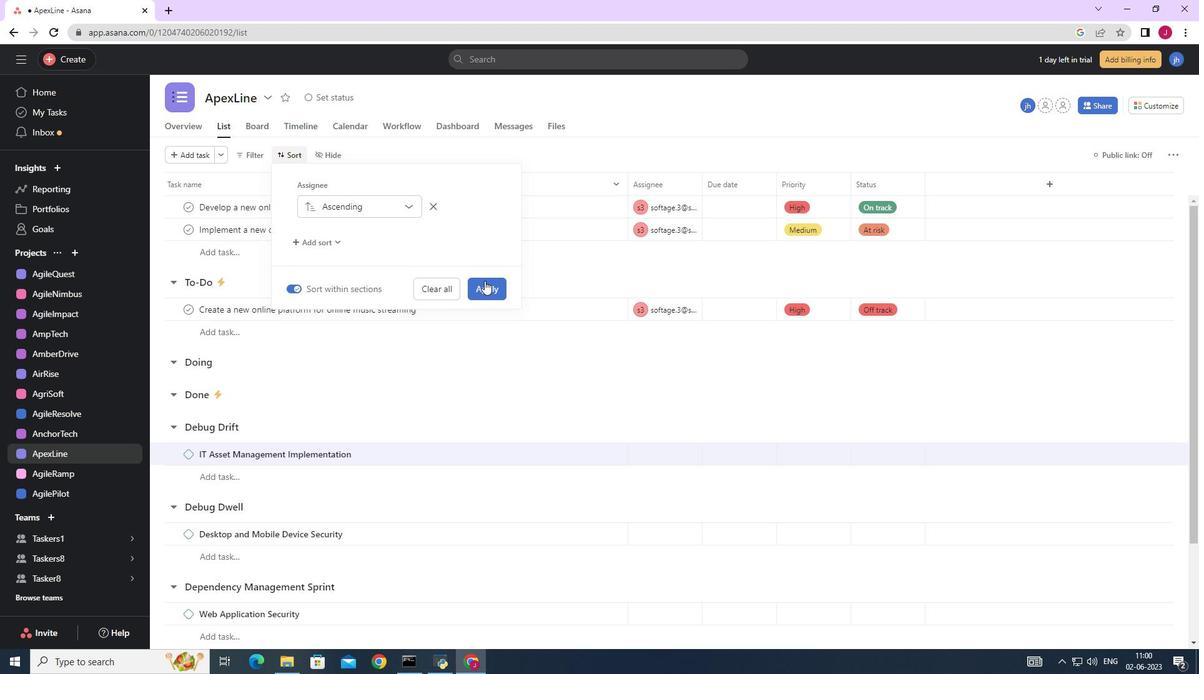 
Action: Mouse pressed left at (485, 286)
Screenshot: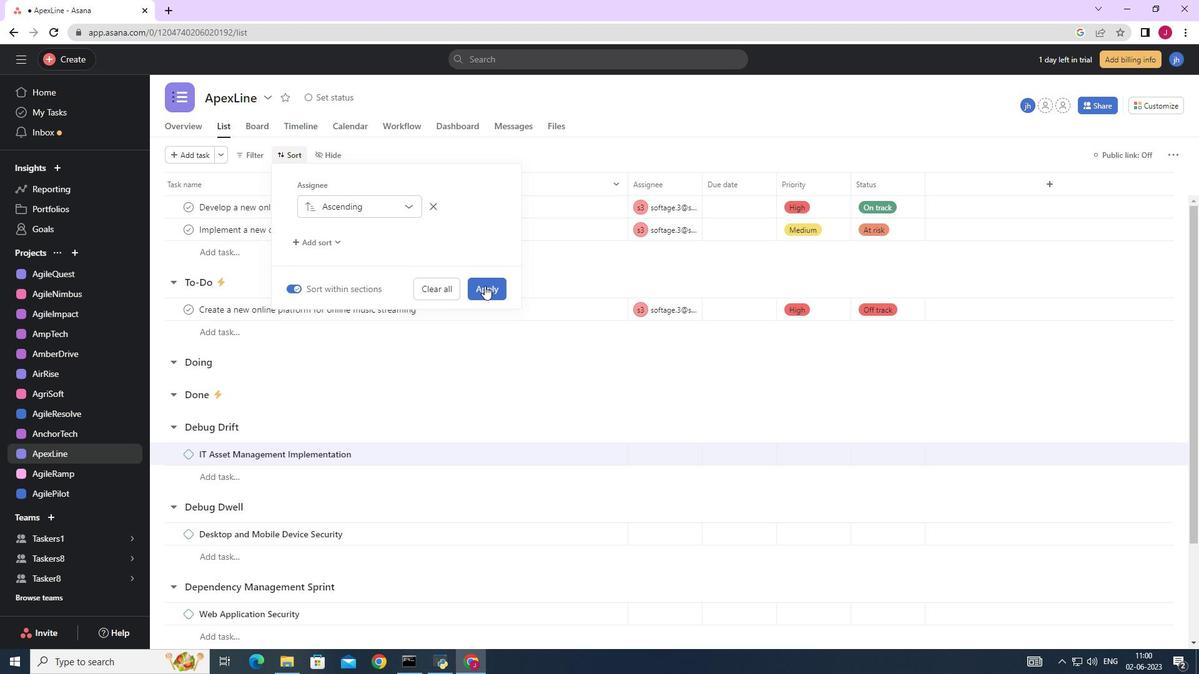 
